 Task: Open a blank worksheet and write heading  Discount data  Add 10 product name:-  'Apple, Banana,_x000D_
Orange, Tomato, Potato, Onion, Carrot, Milk, Bread, Eggs (dozen). ' in August Last week sales are  1.99, 0.49, 0.79, 1.29, 0.99, 0.89, 0.69, 2.49, 1.99, 2.99.Discount (%):-  10, 20, 15, 5, 12, 8, 25, 10, 15, 20. Save page auditingSalesByQuarter_2022
Action: Mouse moved to (139, 127)
Screenshot: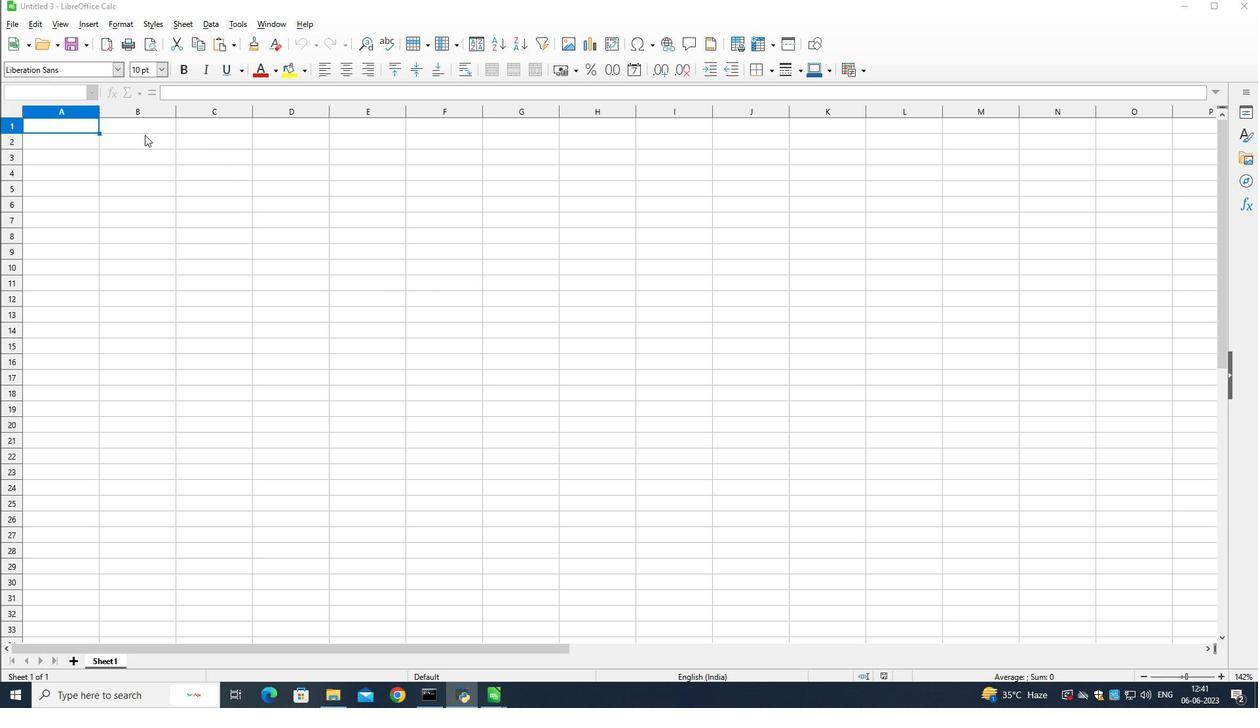 
Action: Mouse pressed left at (139, 127)
Screenshot: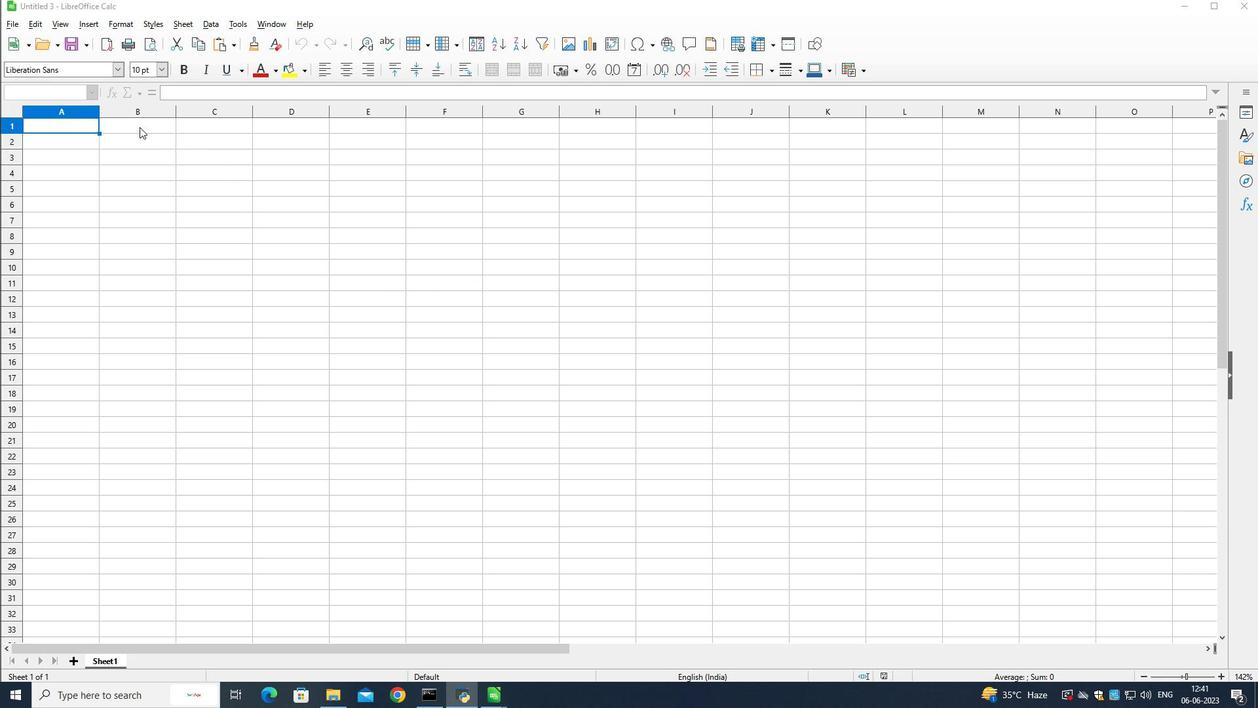 
Action: Mouse moved to (146, 160)
Screenshot: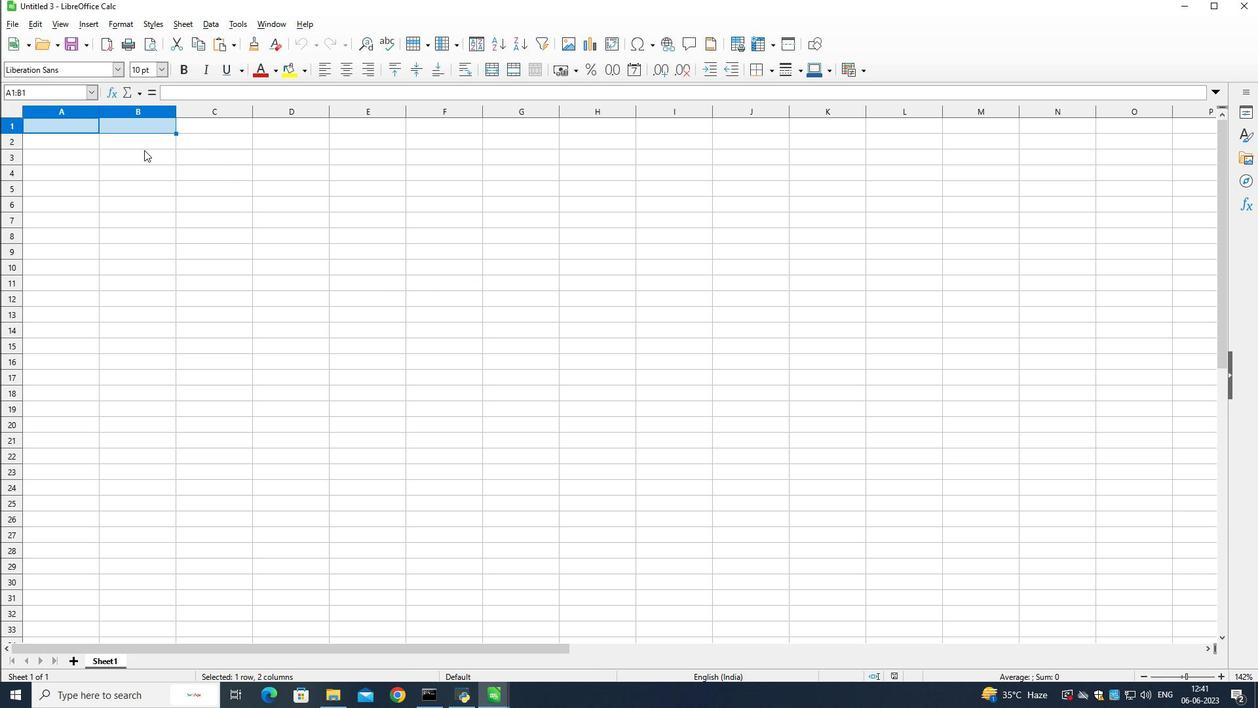
Action: Mouse pressed right at (146, 160)
Screenshot: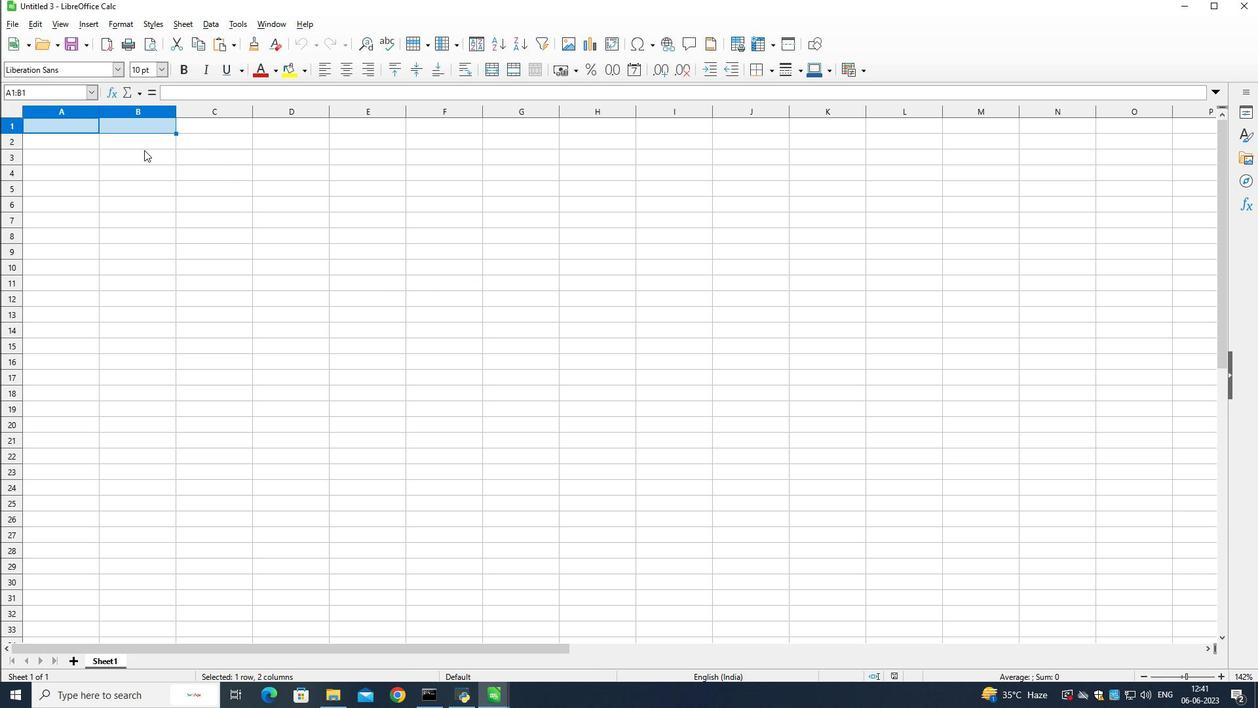 
Action: Mouse moved to (146, 125)
Screenshot: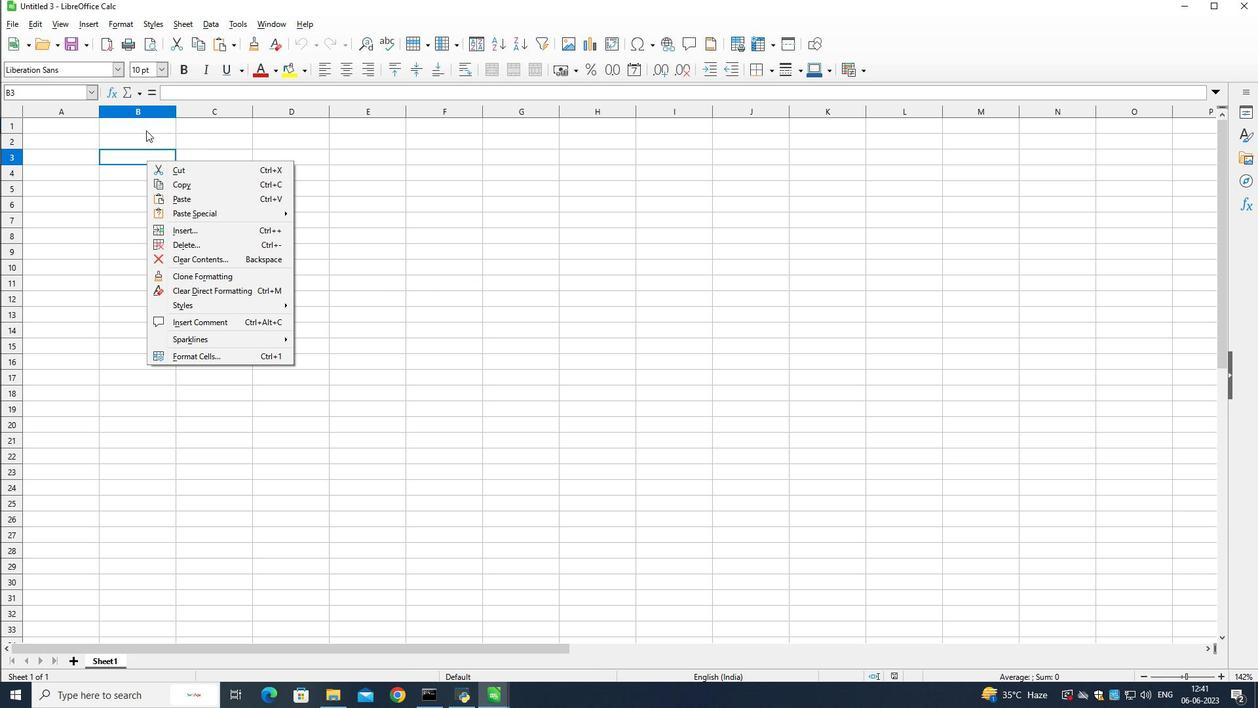 
Action: Mouse pressed left at (146, 125)
Screenshot: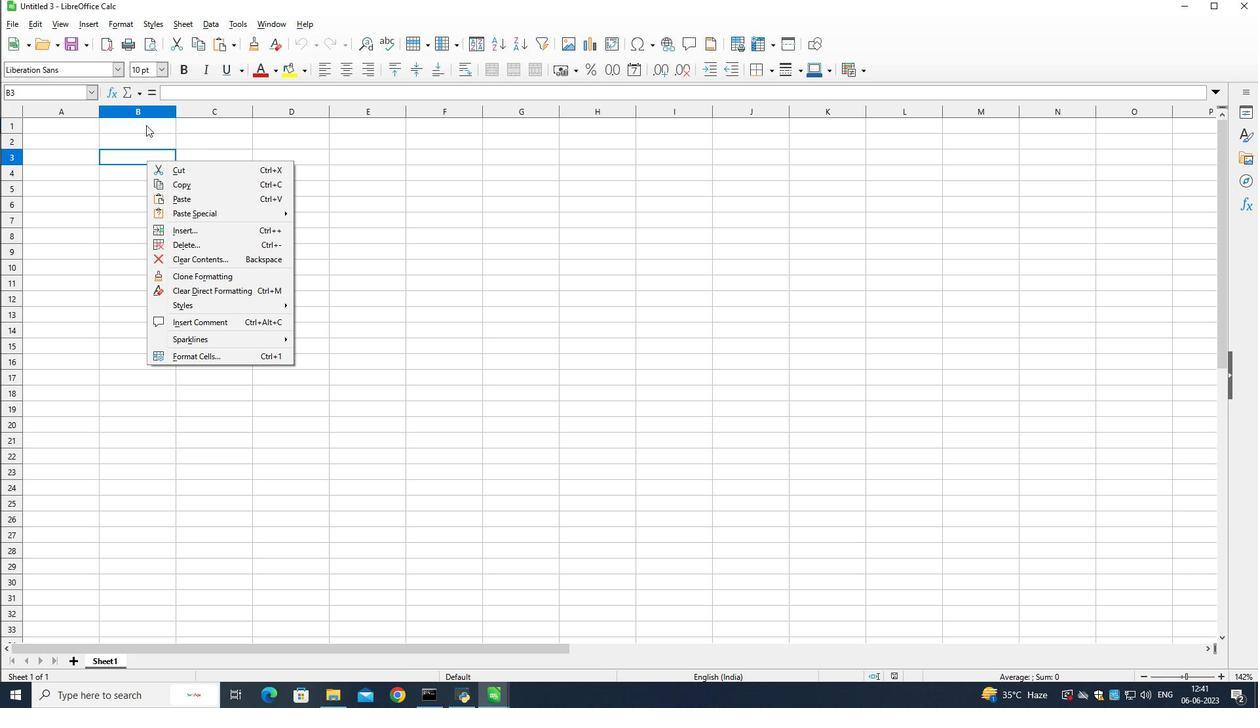 
Action: Mouse pressed left at (146, 125)
Screenshot: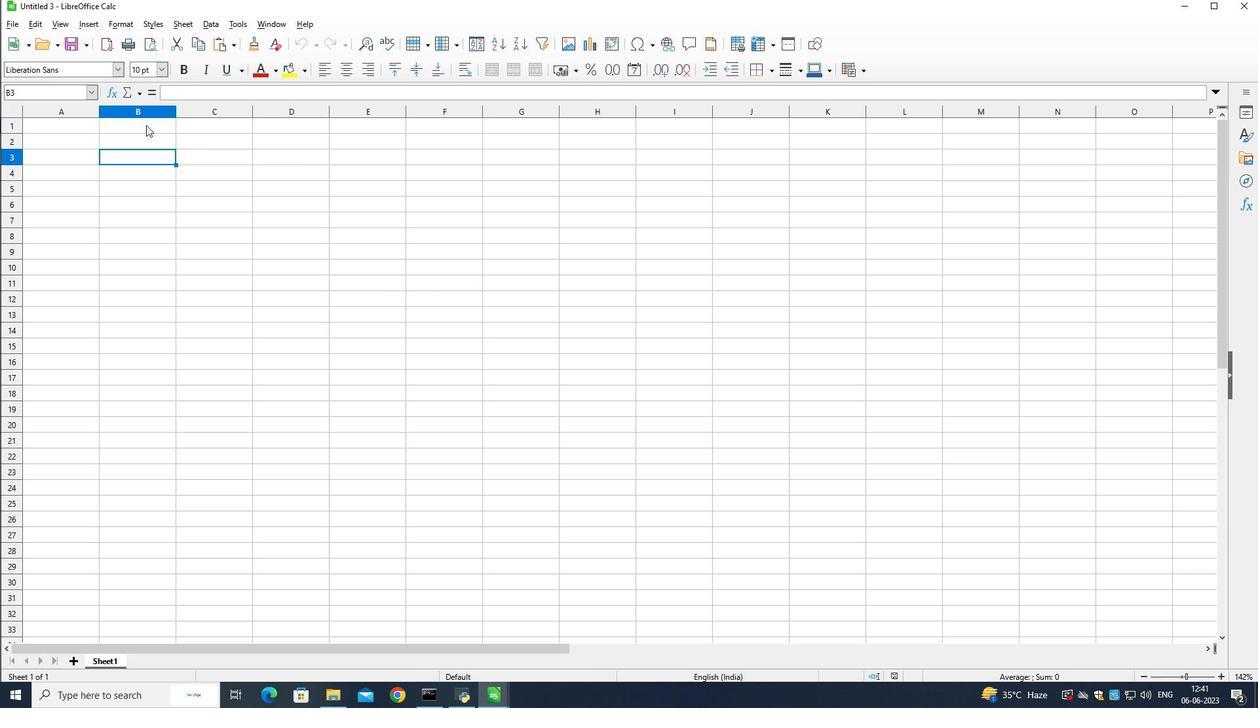 
Action: Key pressed <Key.shift>Discount<Key.space><Key.shift>Data<Key.down>product<Key.space><Key.shift>Nmae<Key.backspace><Key.backspace><Key.backspace>ane<Key.backspace><Key.backspace>me<Key.down><Key.shift>Apple<Key.down><Key.shift>Banana<Key.down><Key.shift><Key.shift><Key.shift><Key.shift><Key.shift><Key.shift><Key.shift><Key.shift><Key.shift><Key.shift>Orange<Key.down><Key.shift>Tomato<Key.down><Key.shift>Potato<Key.down><Key.shift>Onion<Key.down>carrot<Key.space><Key.shift>milk<Key.down><Key.shift>Bread<Key.down><Key.shift>gg<Key.backspace><Key.backspace><Key.shift>Eggs<Key.shift_r>(<Key.shift>Dozen<Key.shift_r>)<Key.right><Key.up><Key.up><Key.up><Key.up><Key.up><Key.up><Key.up><Key.up><Key.up><Key.shift><Key.shift>August<Key.space><Key.shift>Last<Key.space><Key.shift>Week<Key.space>sales<Key.down>1.99<Key.down>0.49<Key.down>0.79<Key.down>1.29<Key.down>0.99<Key.down>0.89<Key.down>0.69<Key.down>2.49<Key.down>1.99
Screenshot: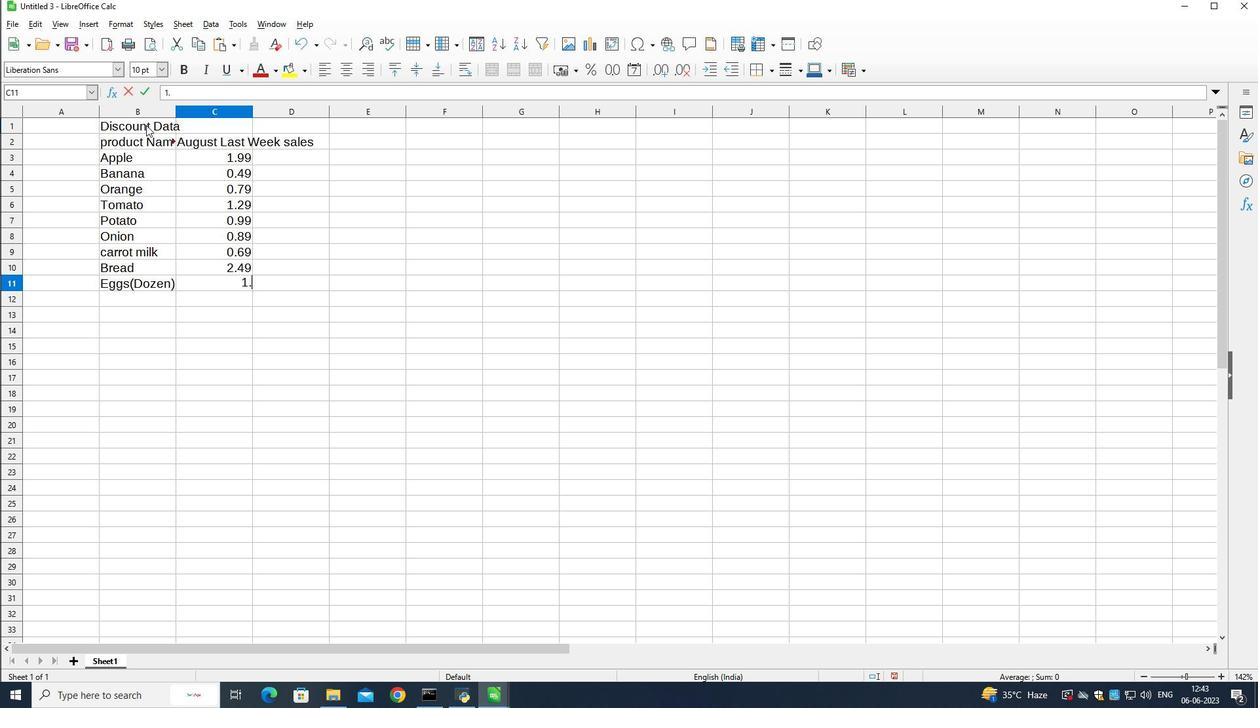 
Action: Mouse moved to (272, 158)
Screenshot: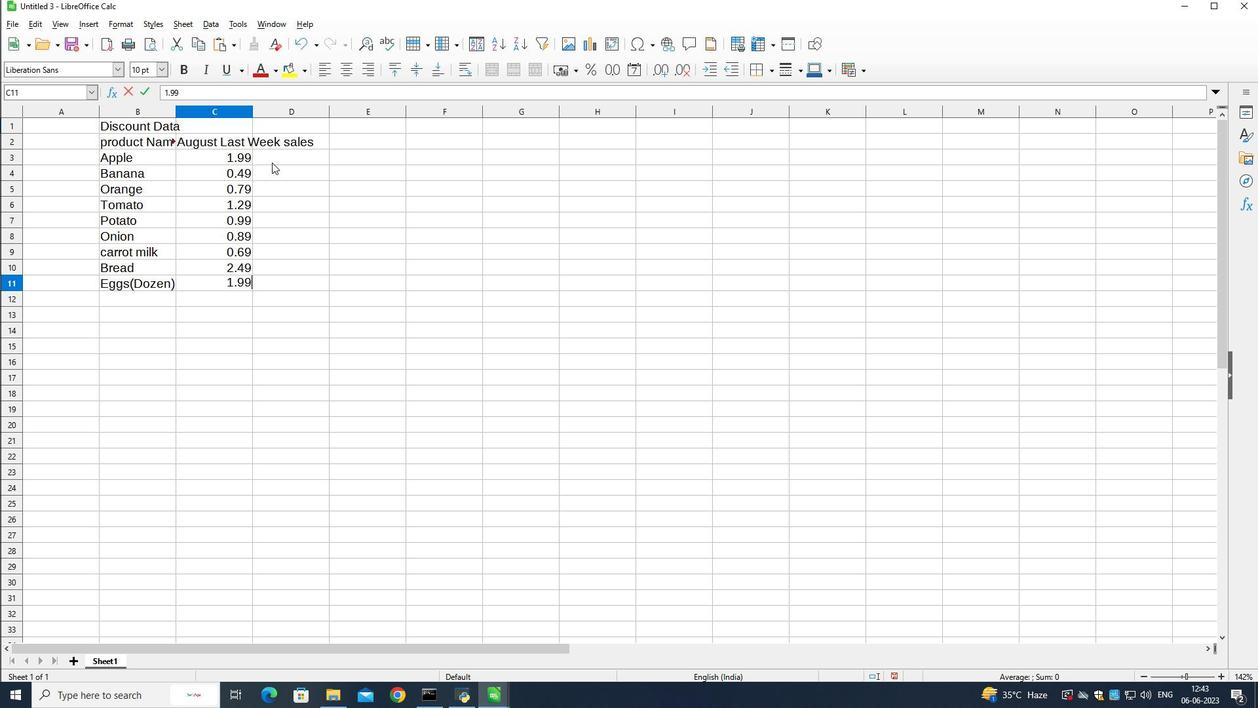 
Action: Mouse pressed left at (272, 158)
Screenshot: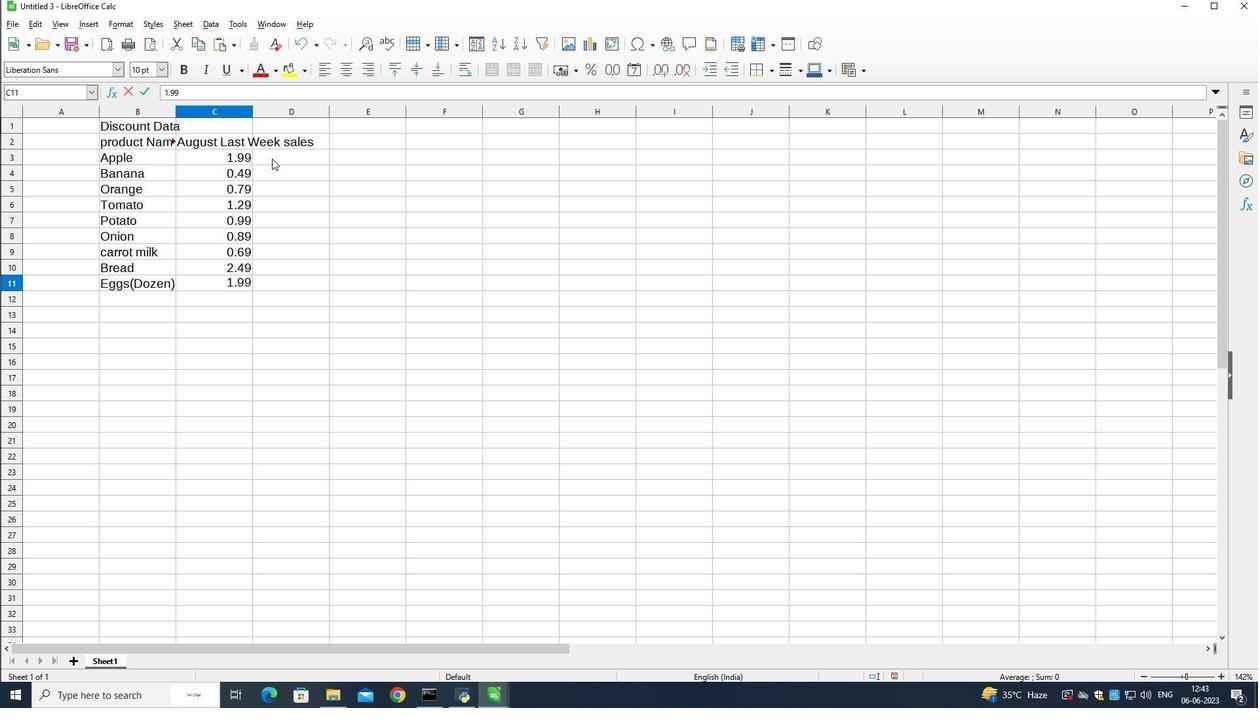 
Action: Mouse moved to (278, 134)
Screenshot: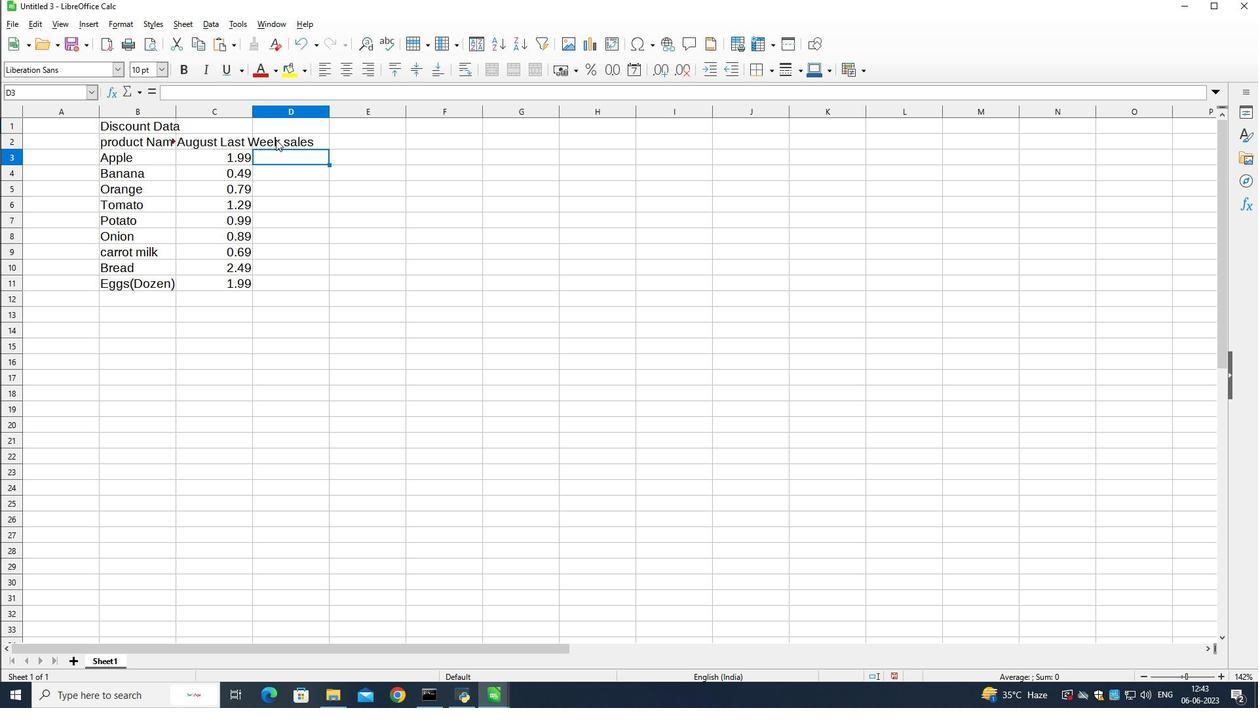 
Action: Mouse pressed left at (278, 134)
Screenshot: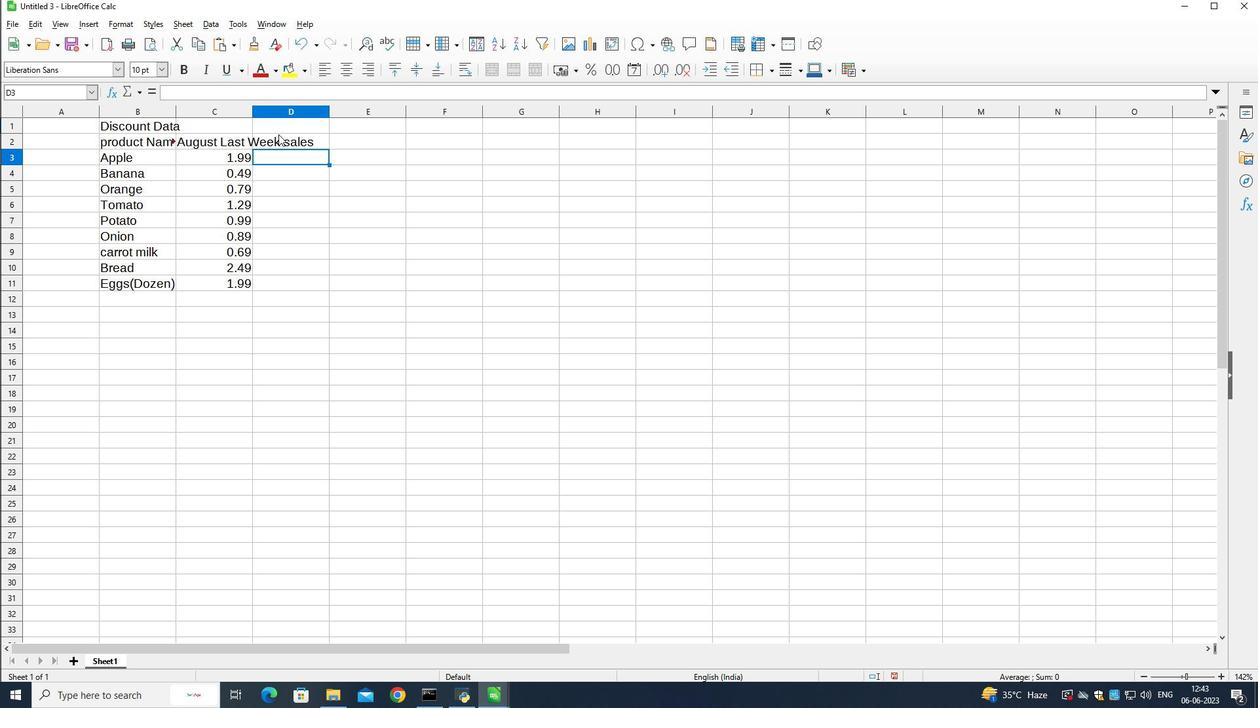 
Action: Mouse moved to (279, 140)
Screenshot: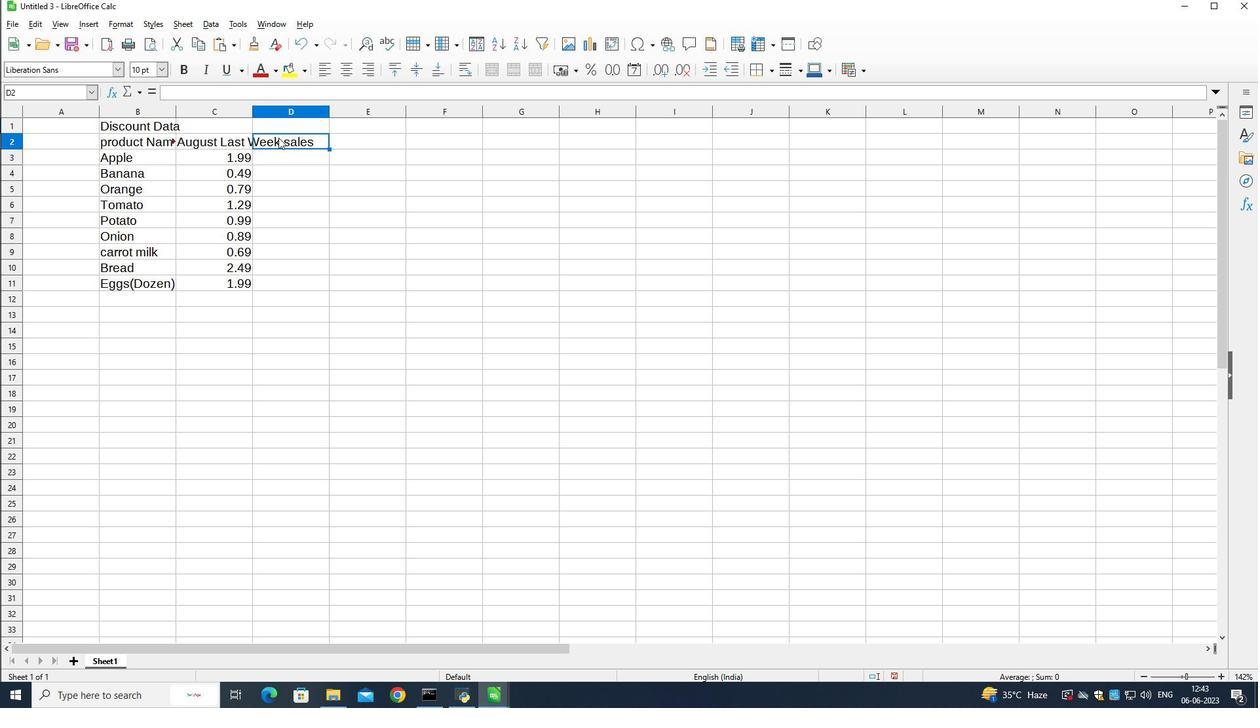 
Action: Mouse pressed left at (279, 140)
Screenshot: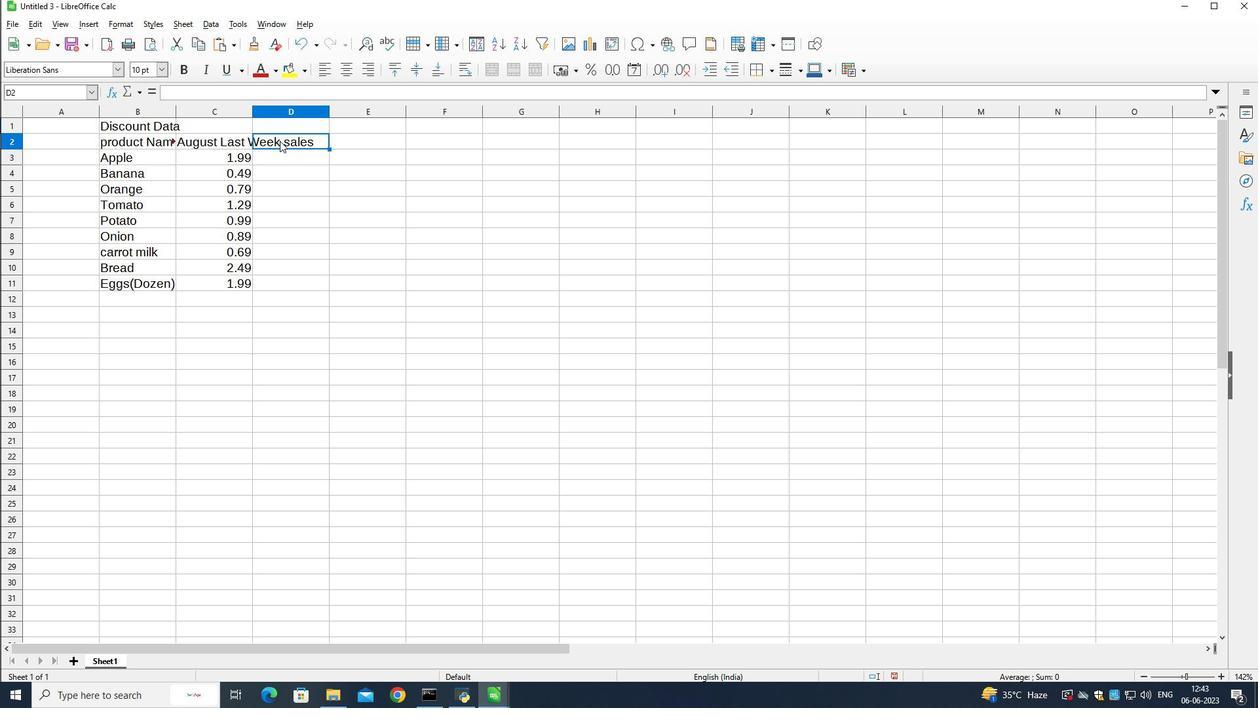
Action: Key pressed <Key.shift>Discount<Key.shift_r><Key.shift_r>(<Key.shift>%<Key.shift_r>)<Key.down>10<Key.down>20<Key.down>15<Key.down>5<Key.down>12<Key.down>8<Key.right>25<Key.backspace><Key.backspace><Key.down><Key.left>25<Key.down>10<Key.down>20
Screenshot: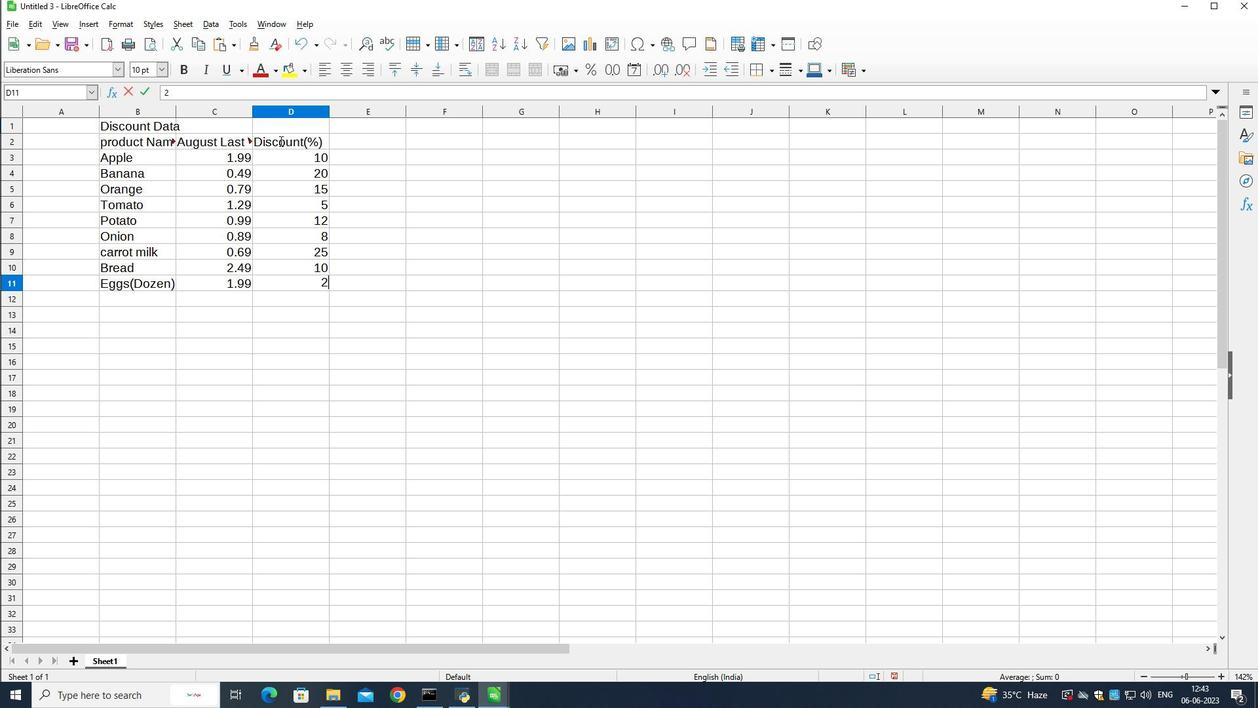 
Action: Mouse moved to (433, 373)
Screenshot: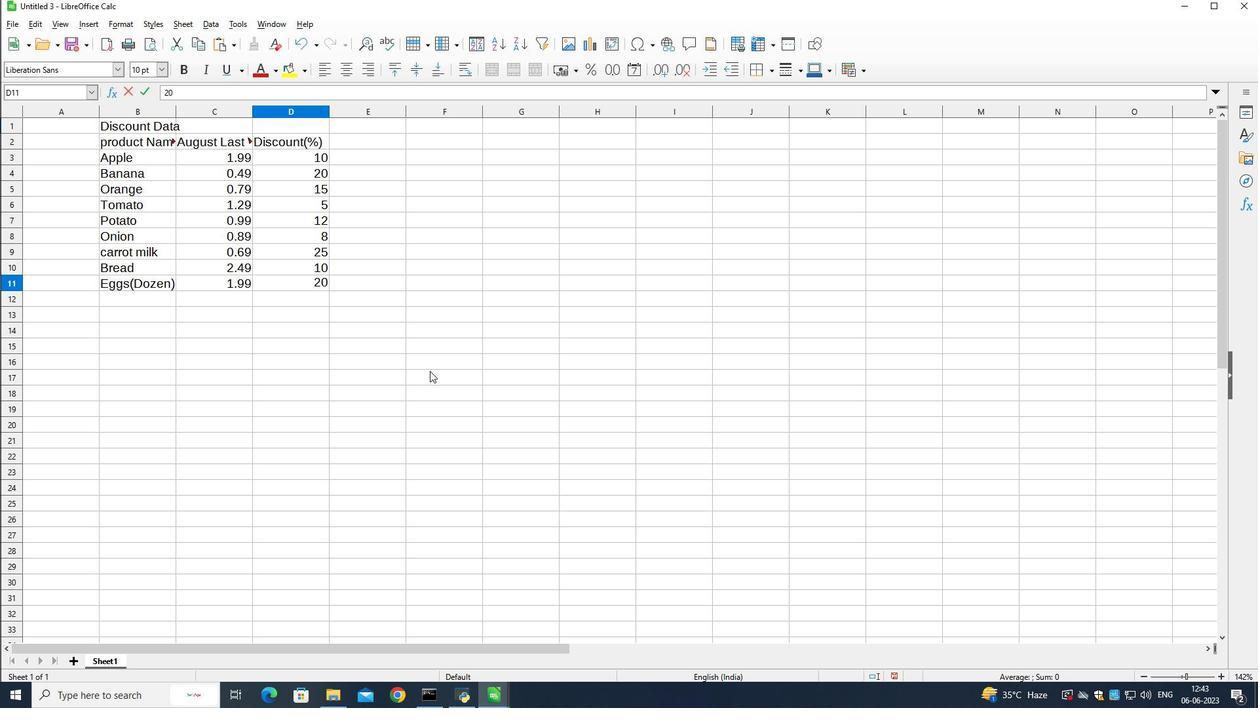 
Action: Mouse pressed left at (433, 373)
Screenshot: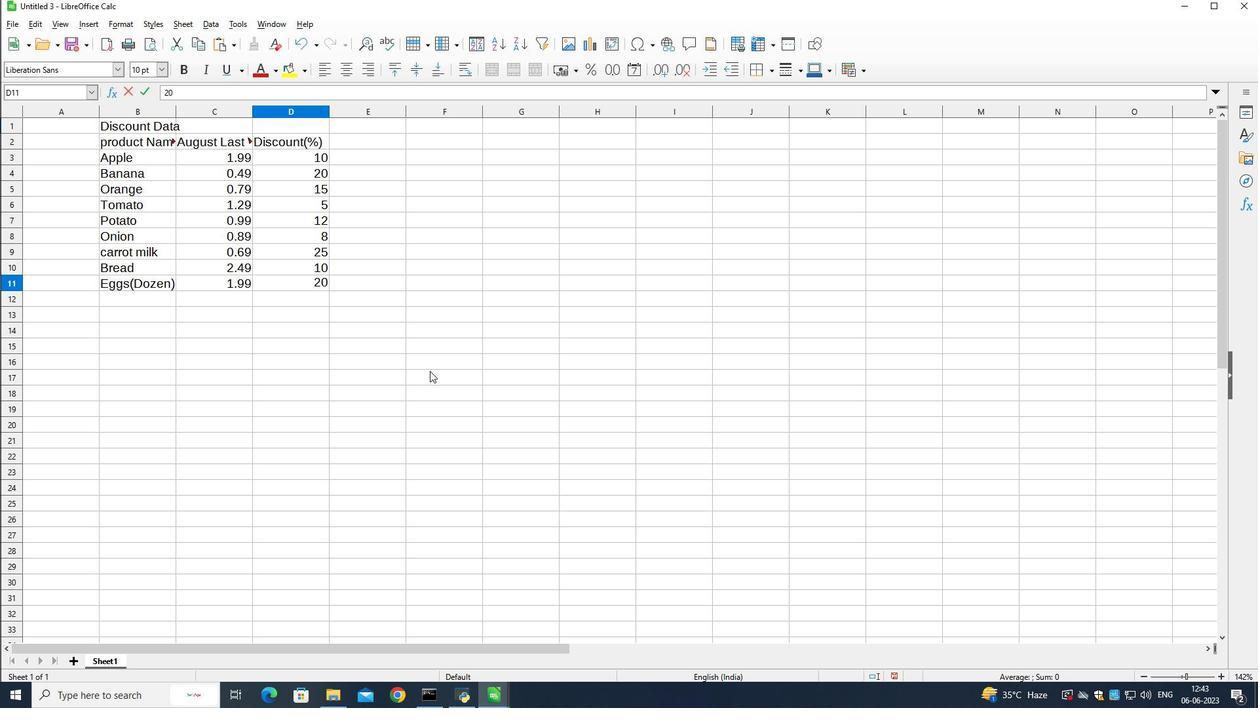 
Action: Key pressed ctrl+Sauditing<Key.shift>sales<Key.shift>By<Key.shift>
Screenshot: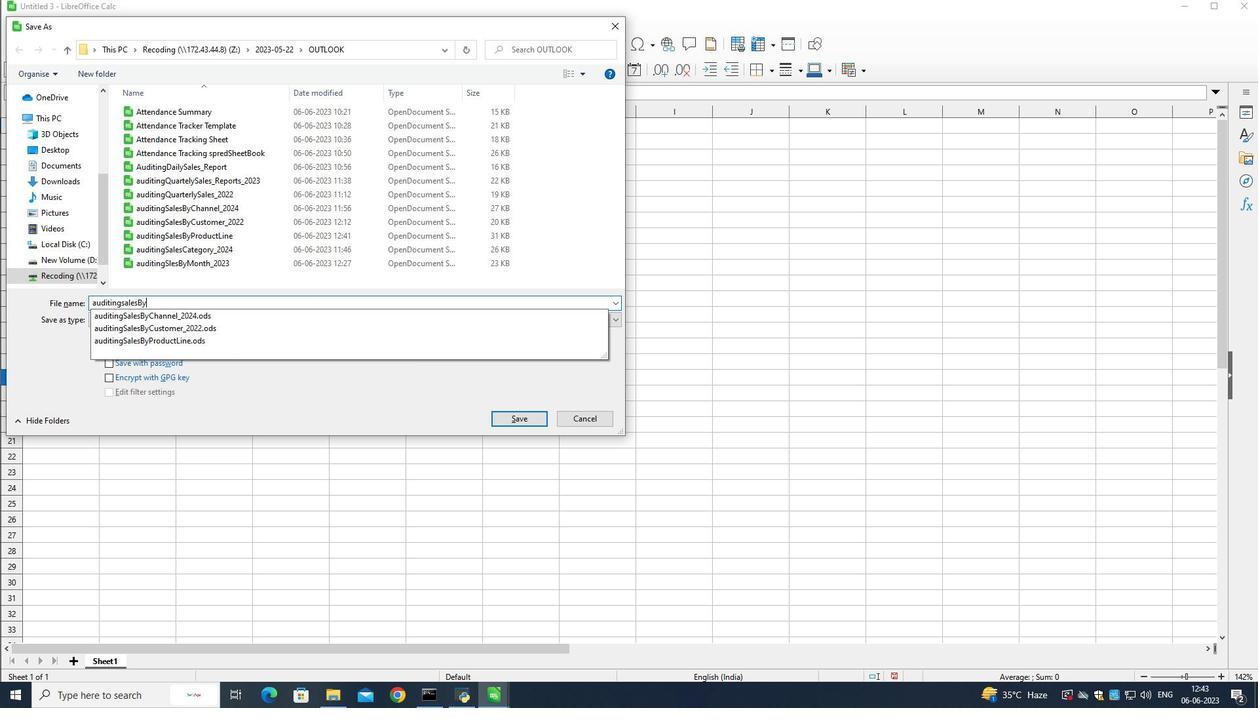 
Action: Mouse moved to (433, 373)
Screenshot: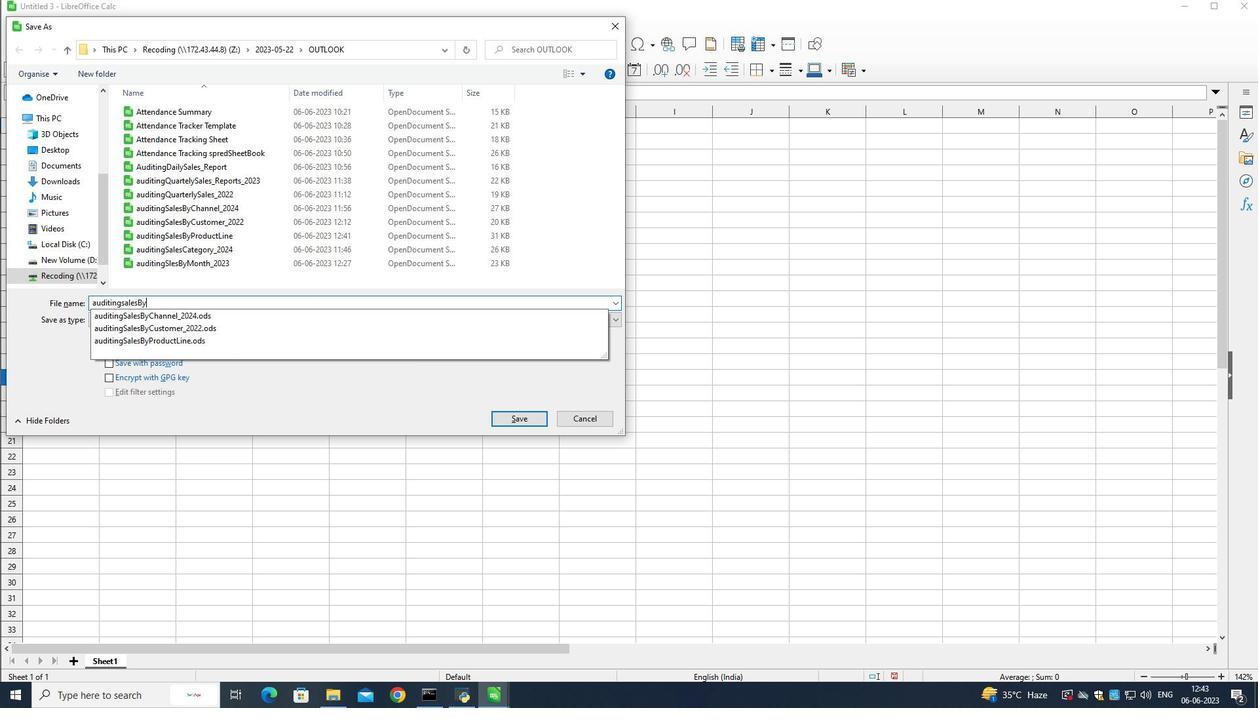 
Action: Key pressed <Key.shift><Key.shift><Key.shift><Key.shift>Quater<Key.shift_r>_2022<Key.enter>
Screenshot: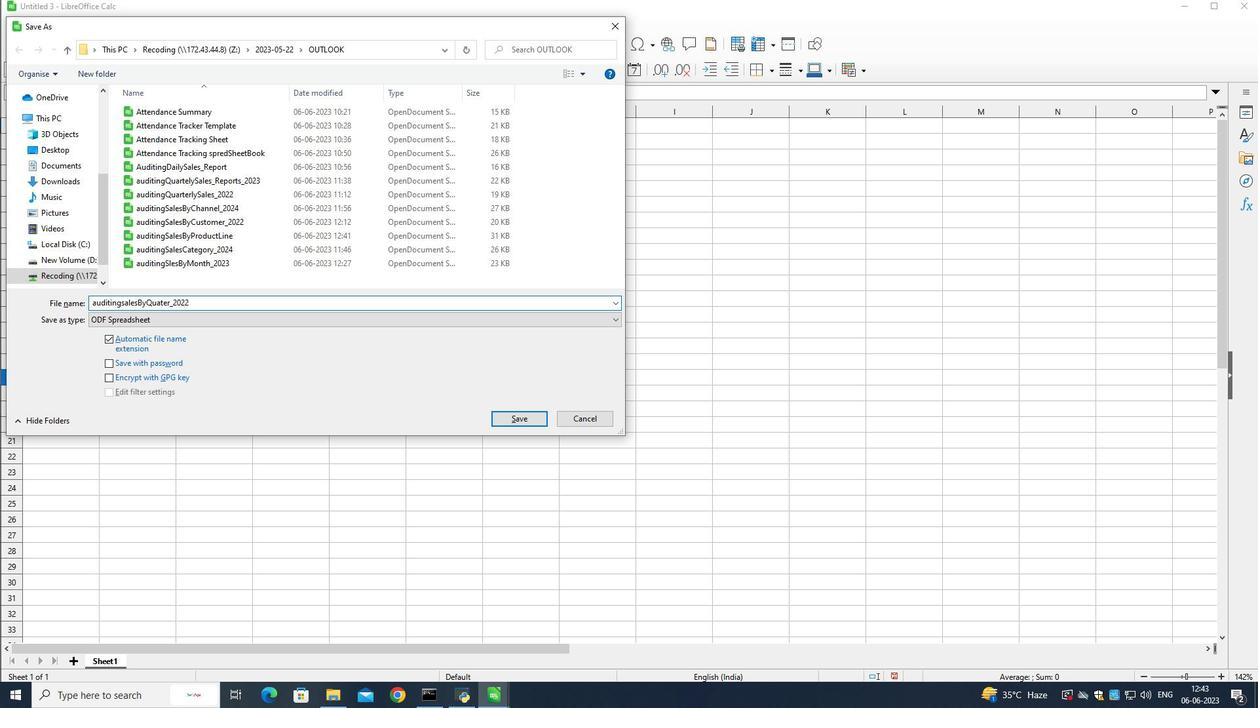 
